 Task: Add Black Box Chardonnay to the cart.
Action: Mouse moved to (701, 254)
Screenshot: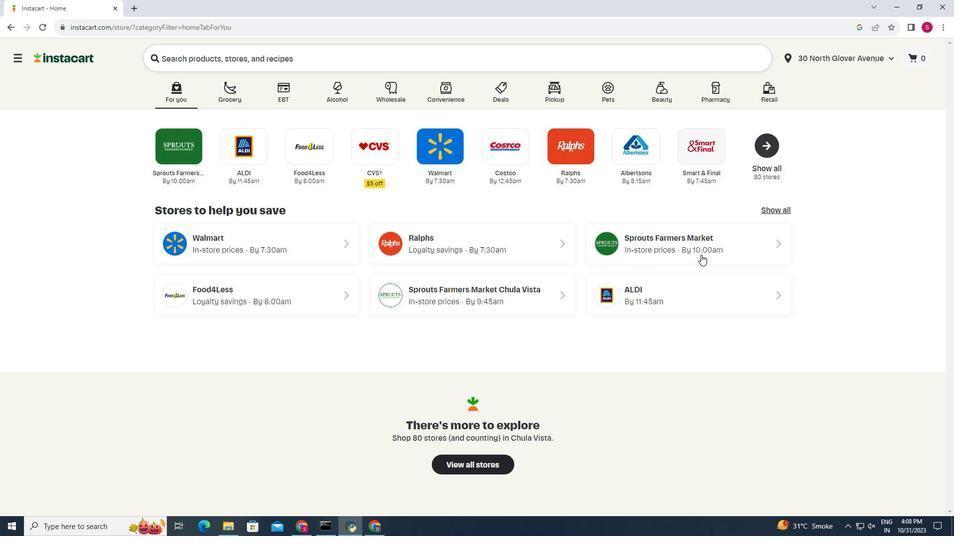 
Action: Mouse pressed left at (701, 254)
Screenshot: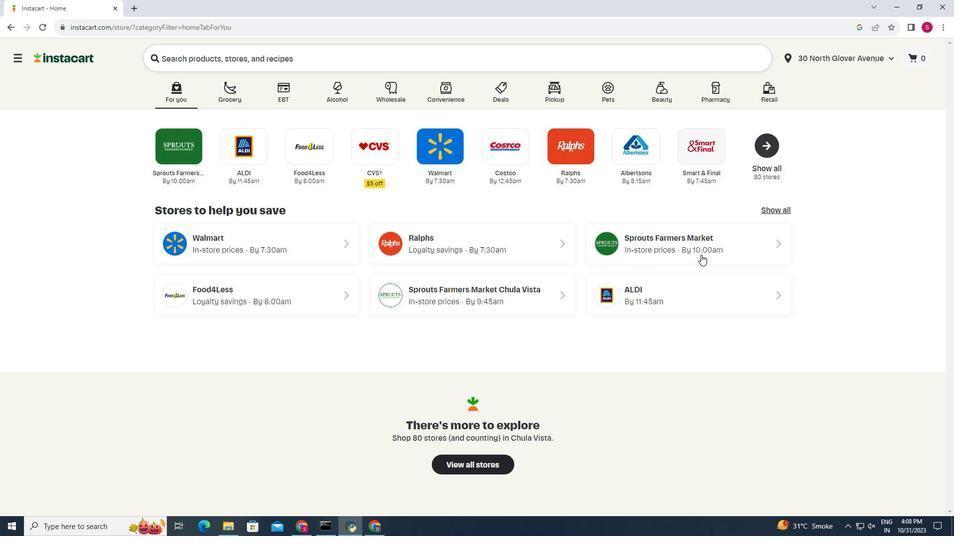 
Action: Mouse moved to (25, 478)
Screenshot: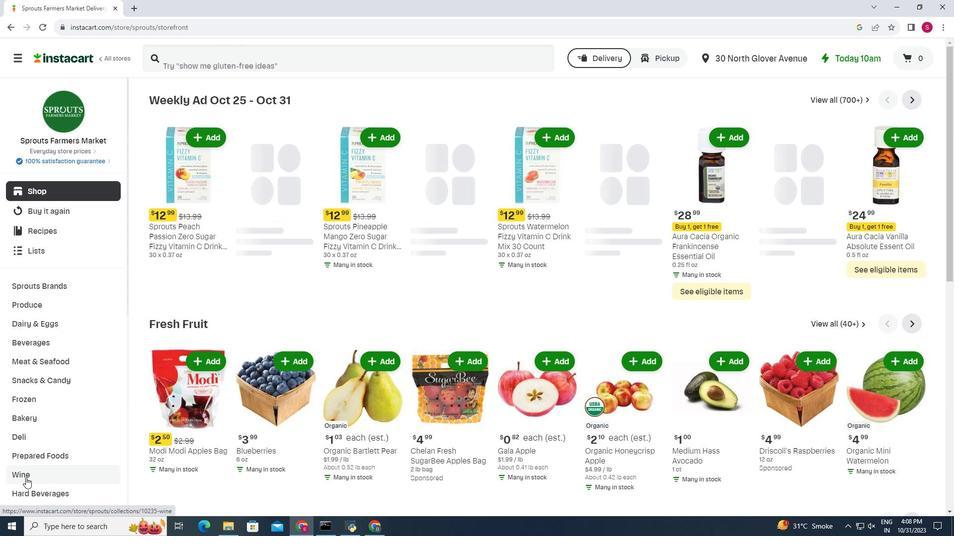 
Action: Mouse pressed left at (25, 478)
Screenshot: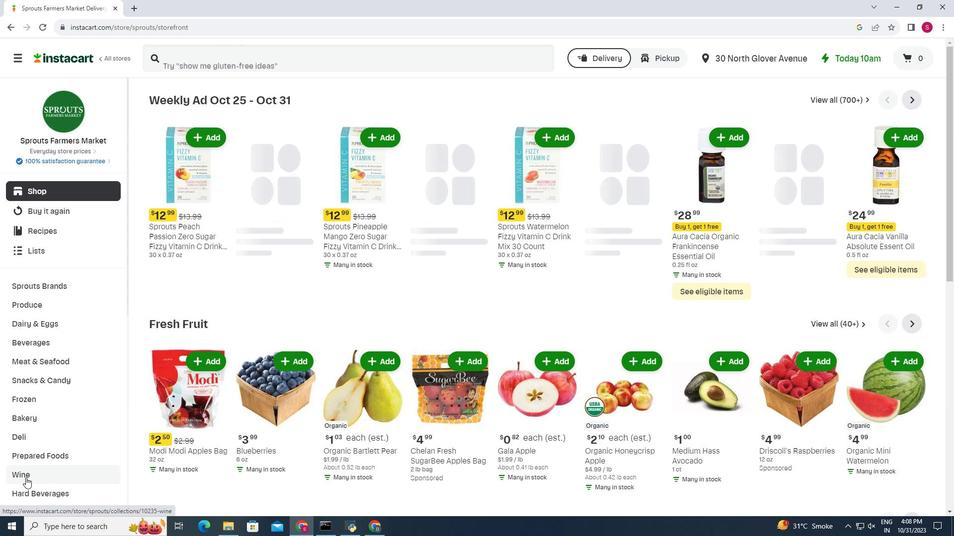 
Action: Mouse moved to (268, 123)
Screenshot: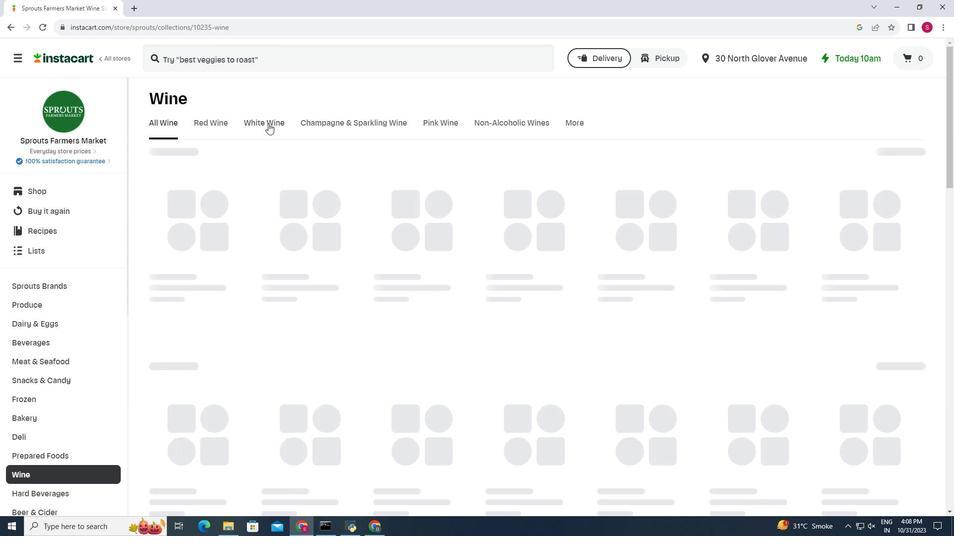 
Action: Mouse pressed left at (268, 123)
Screenshot: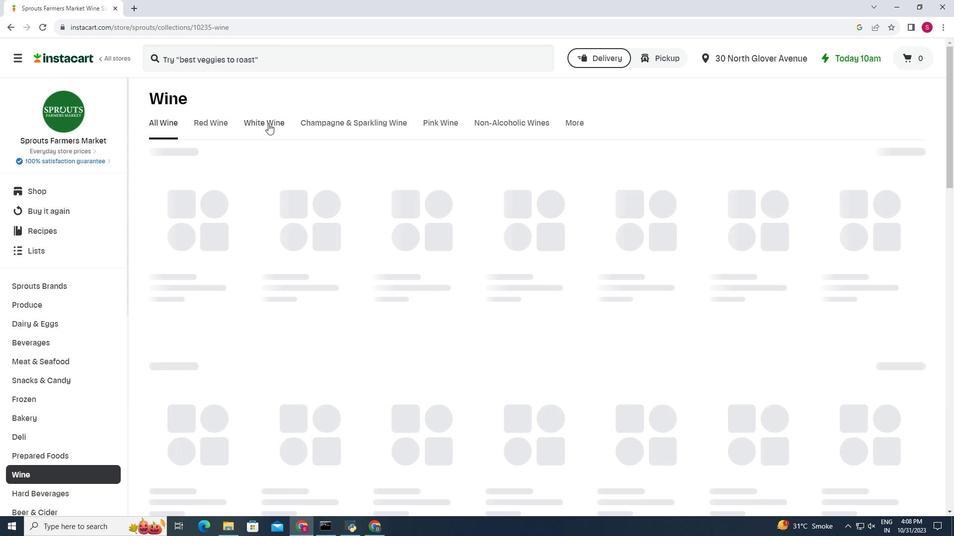 
Action: Mouse moved to (320, 173)
Screenshot: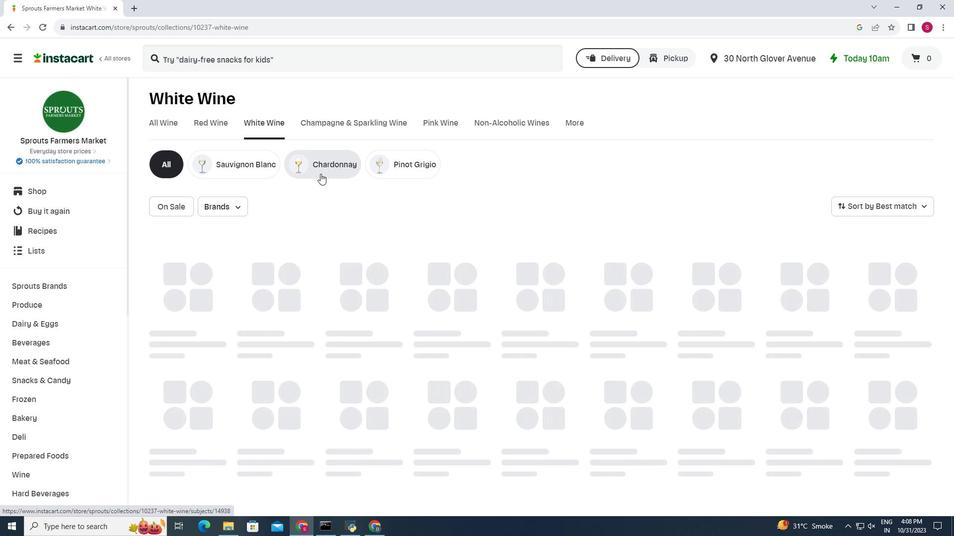 
Action: Mouse pressed left at (320, 173)
Screenshot: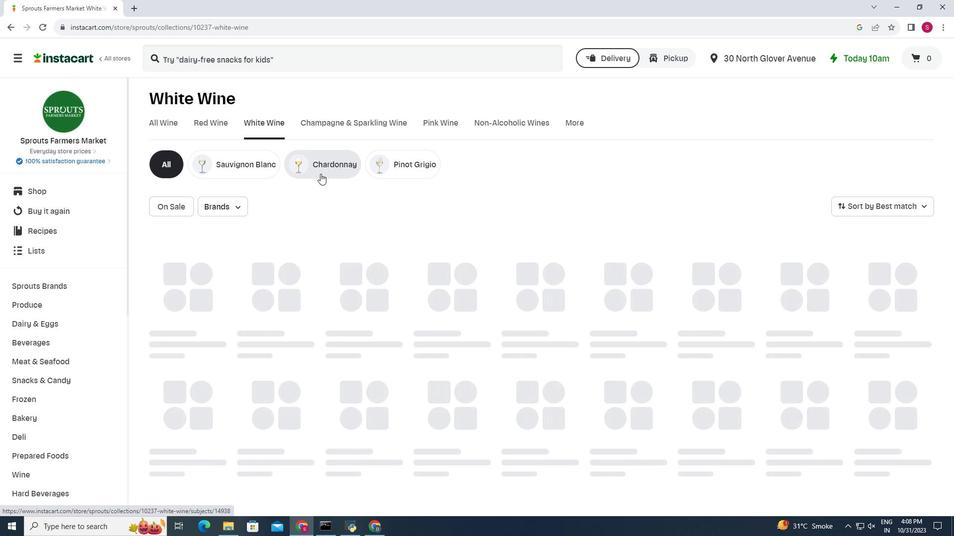
Action: Mouse moved to (354, 185)
Screenshot: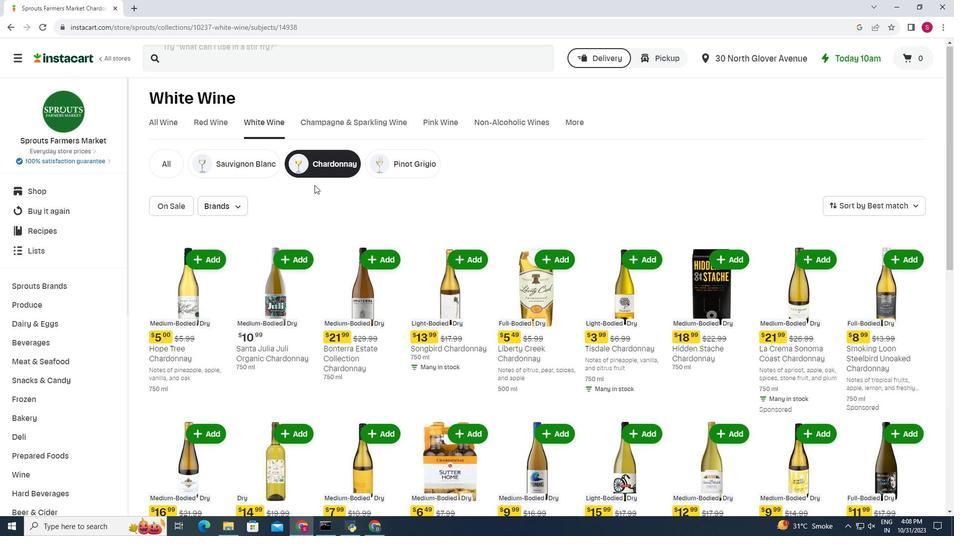 
Action: Mouse scrolled (354, 184) with delta (0, 0)
Screenshot: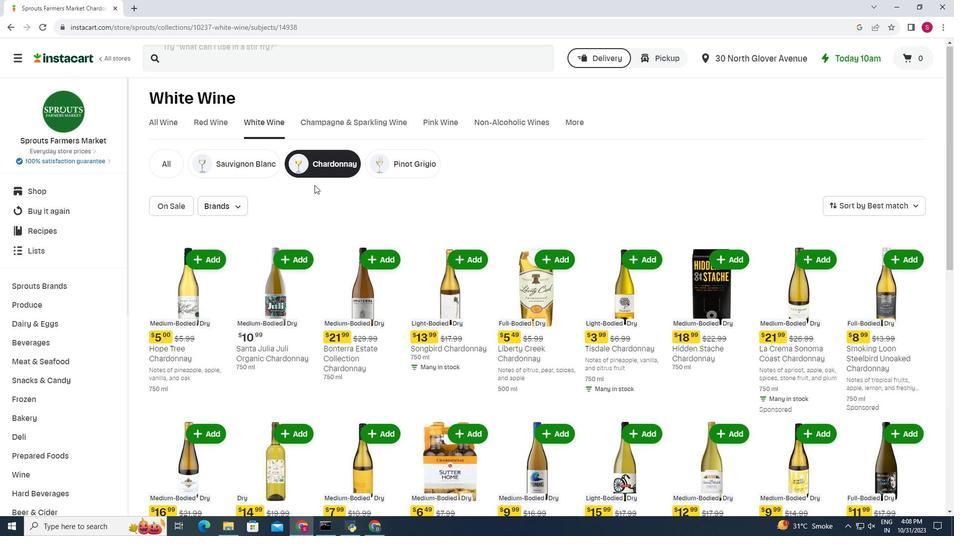 
Action: Mouse moved to (940, 317)
Screenshot: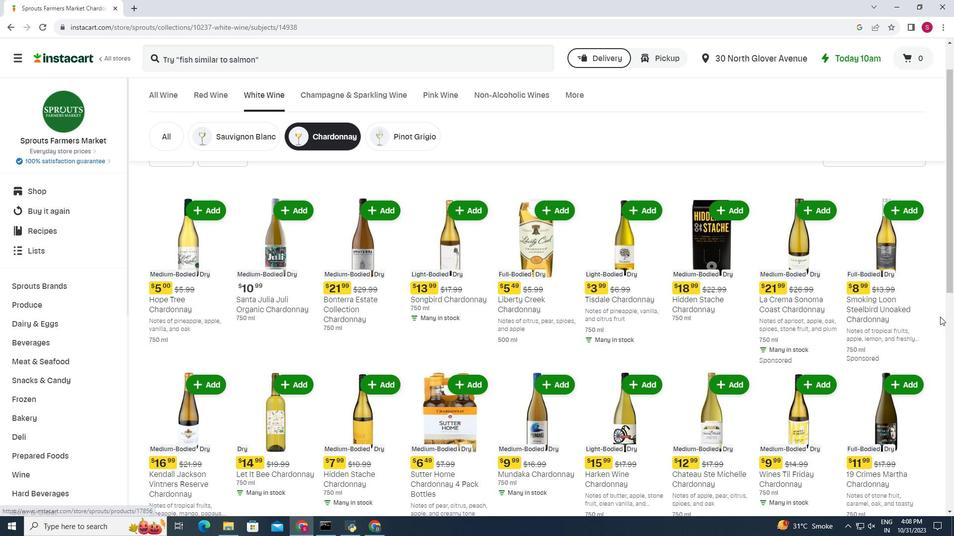 
Action: Mouse scrolled (940, 316) with delta (0, 0)
Screenshot: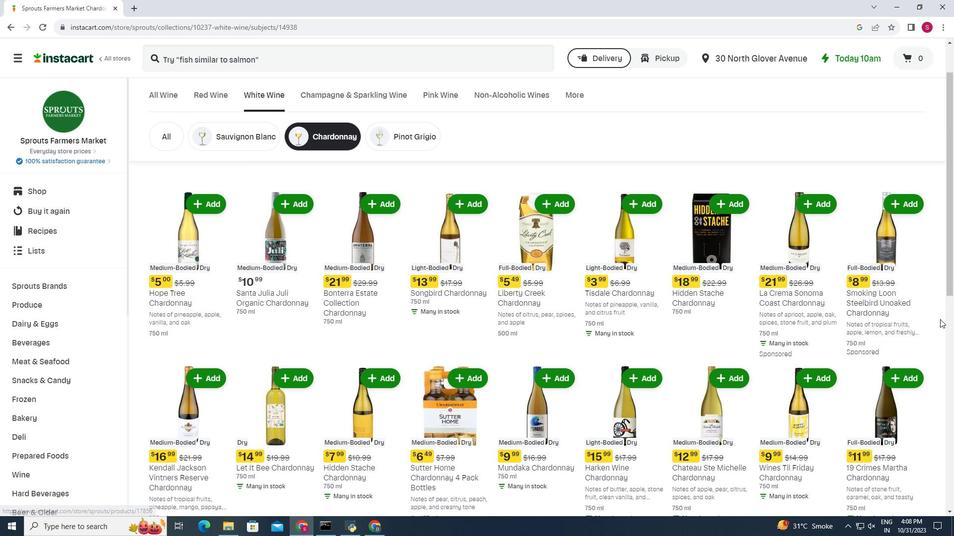 
Action: Mouse moved to (940, 320)
Screenshot: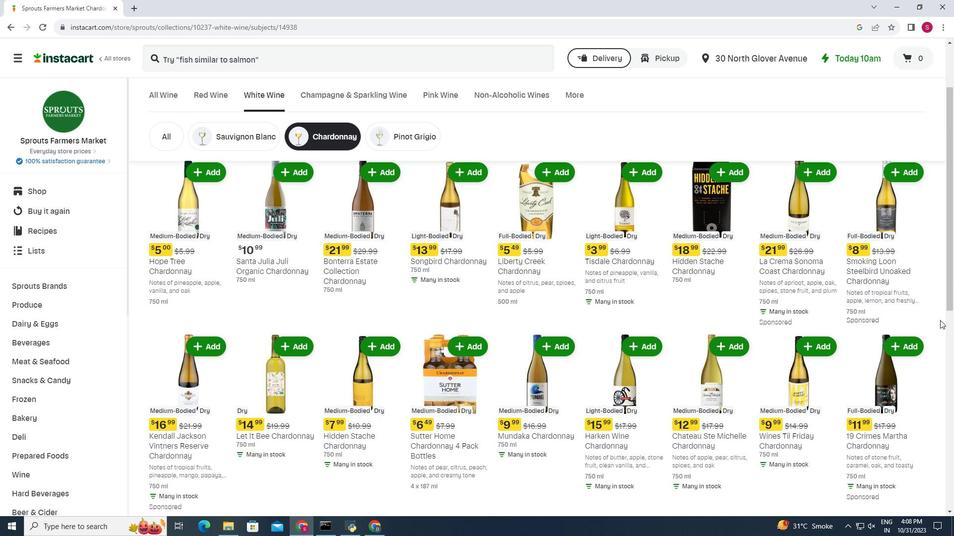 
Action: Mouse scrolled (940, 320) with delta (0, 0)
Screenshot: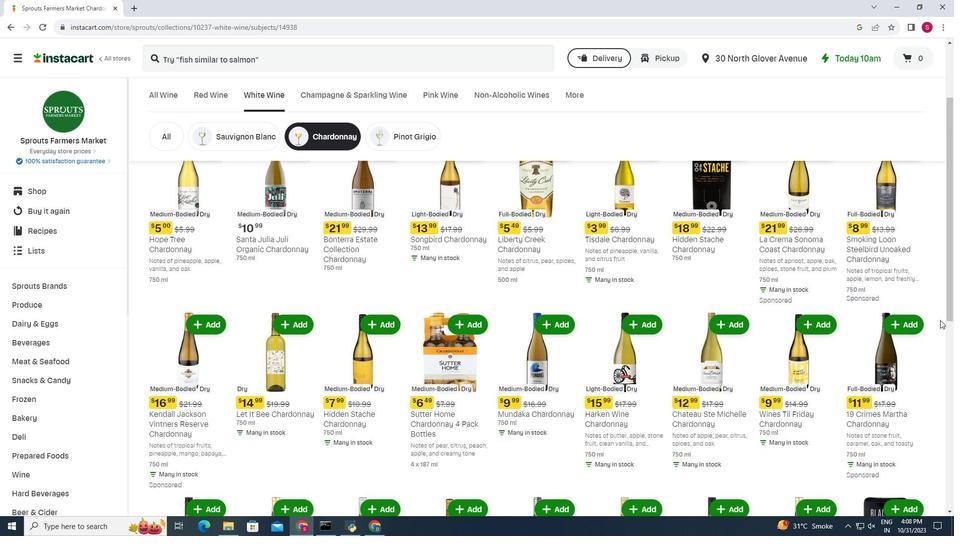 
Action: Mouse moved to (183, 315)
Screenshot: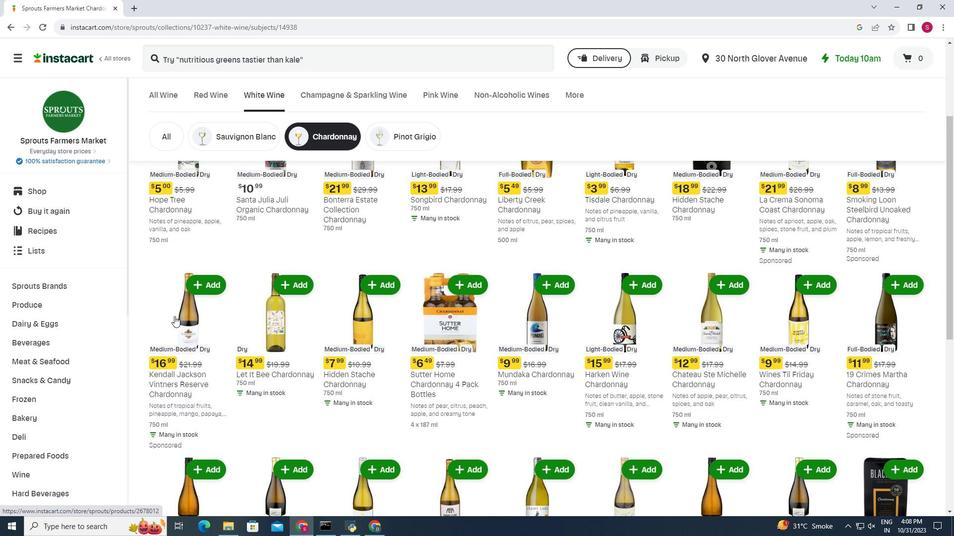 
Action: Mouse scrolled (183, 315) with delta (0, 0)
Screenshot: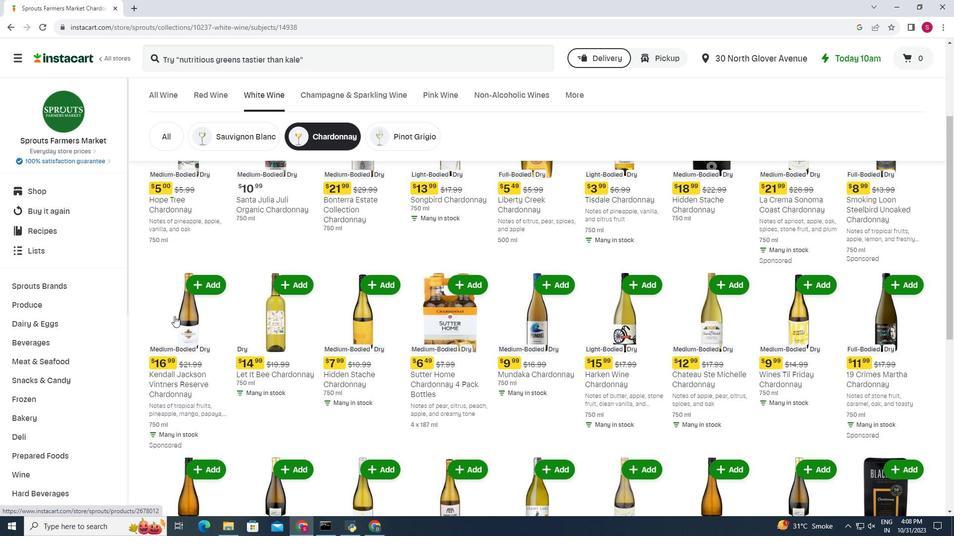 
Action: Mouse moved to (173, 316)
Screenshot: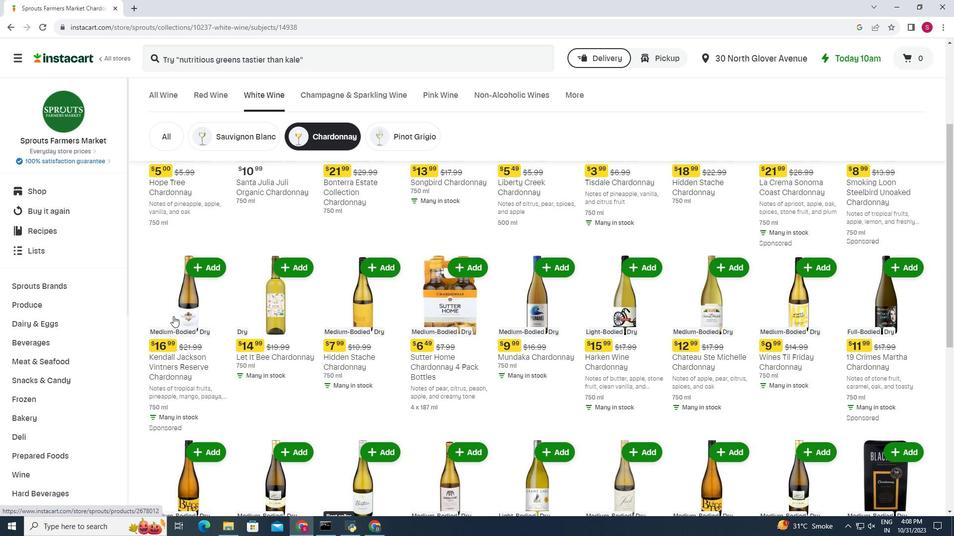
Action: Mouse scrolled (173, 316) with delta (0, 0)
Screenshot: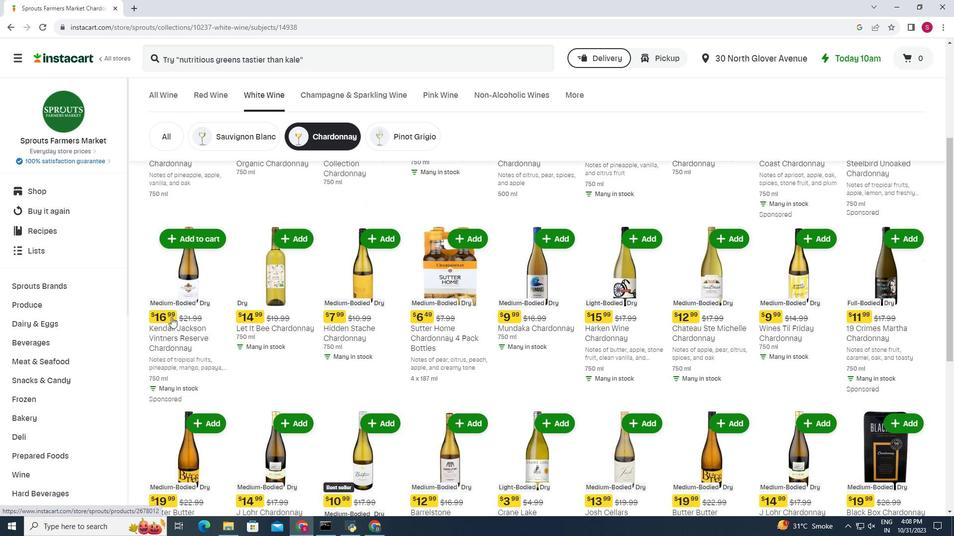 
Action: Mouse moved to (171, 317)
Screenshot: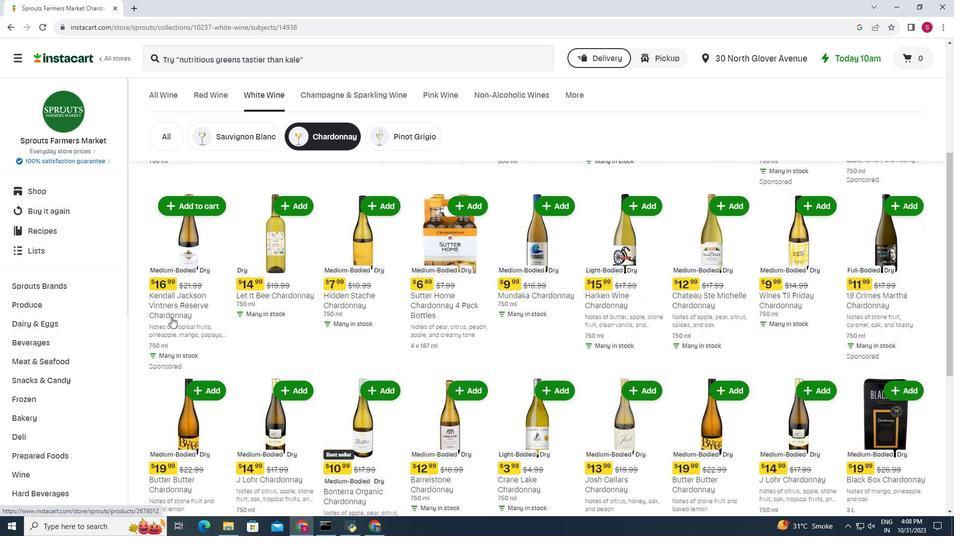 
Action: Mouse scrolled (171, 317) with delta (0, 0)
Screenshot: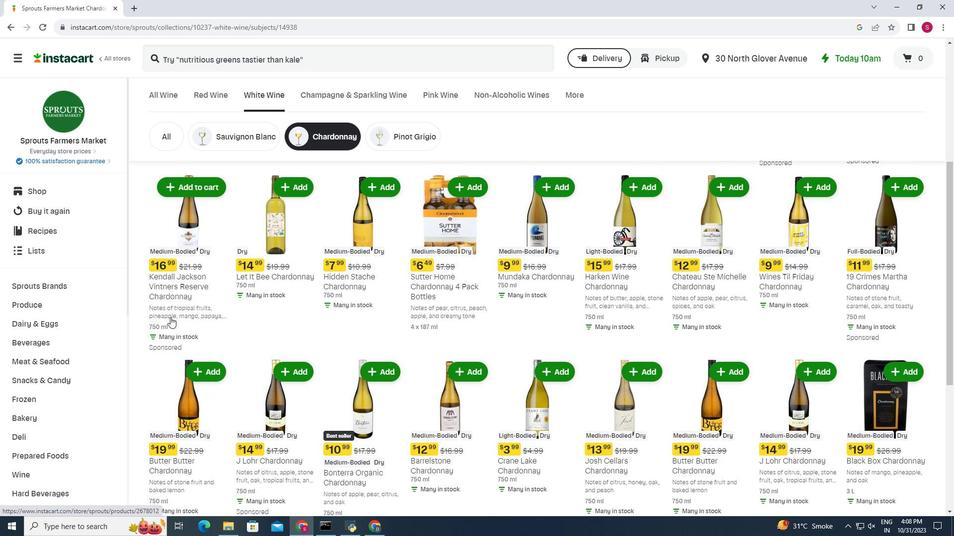 
Action: Mouse moved to (937, 427)
Screenshot: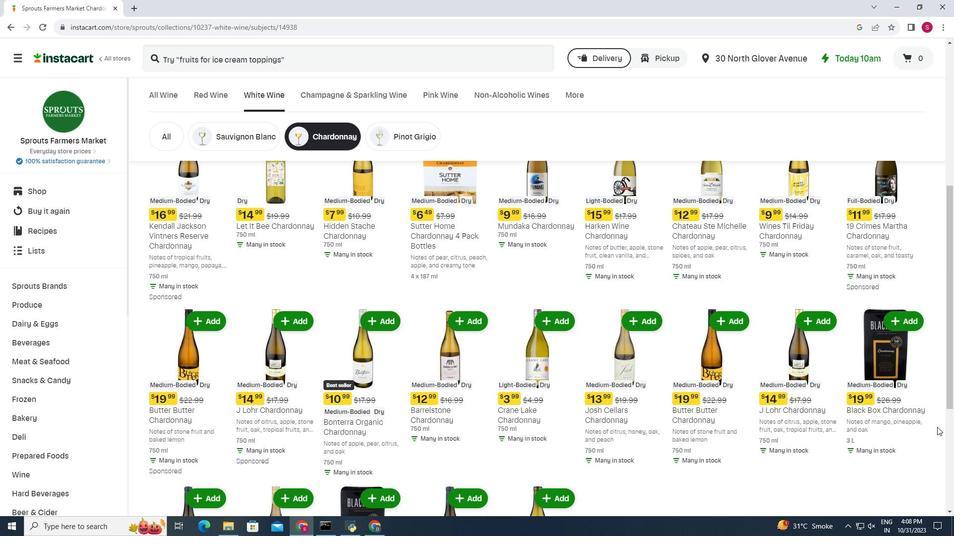 
Action: Mouse scrolled (937, 426) with delta (0, 0)
Screenshot: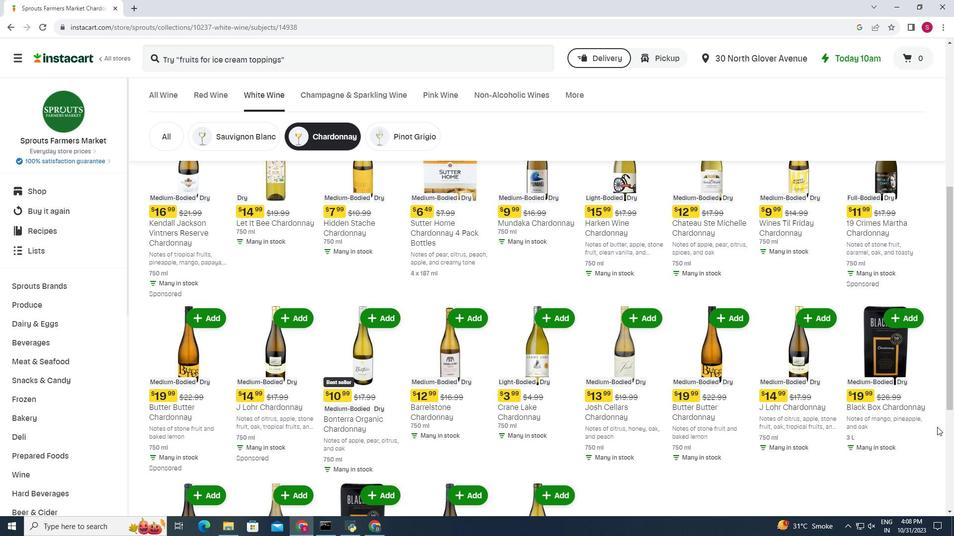 
Action: Mouse moved to (898, 273)
Screenshot: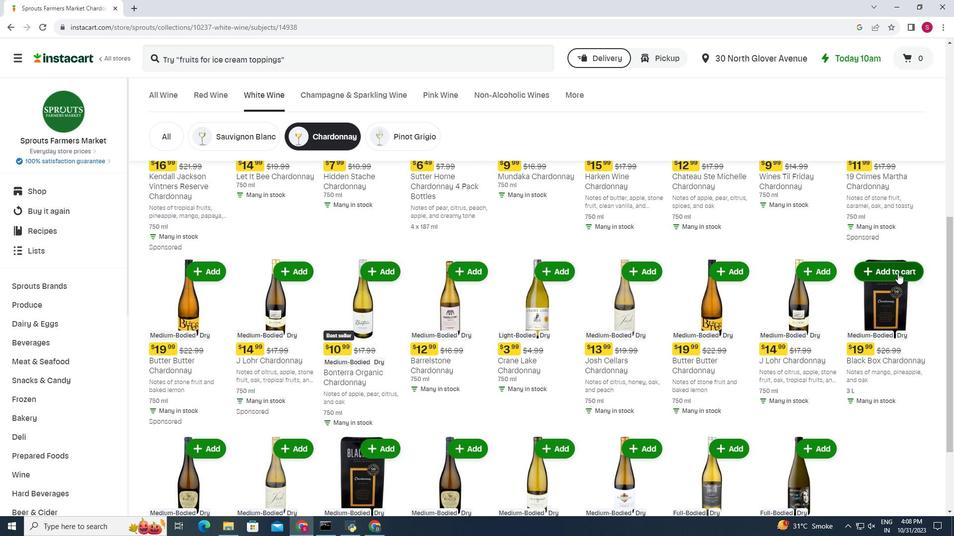 
Action: Mouse pressed left at (898, 273)
Screenshot: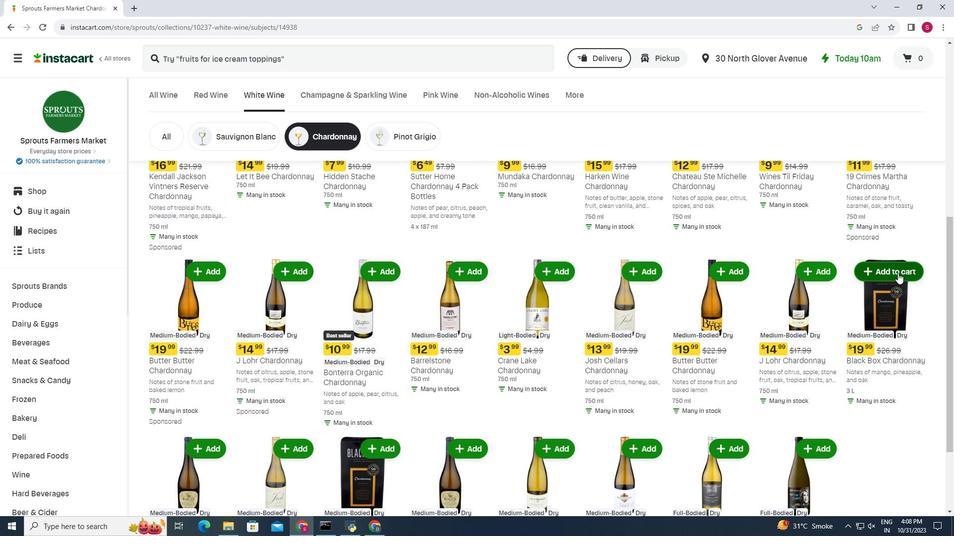 
Action: Mouse moved to (718, 254)
Screenshot: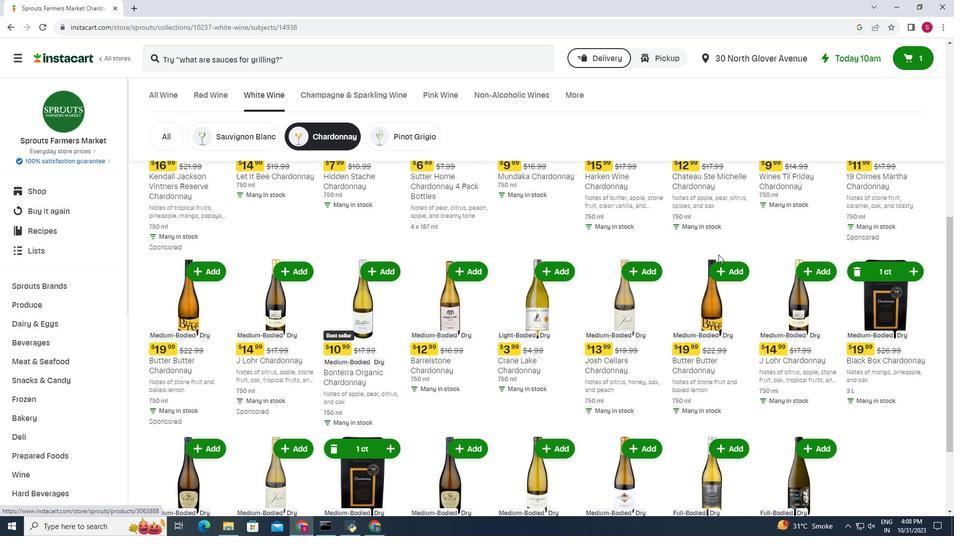 
